 Task: Change curved connector line to lose dashed.
Action: Mouse moved to (509, 300)
Screenshot: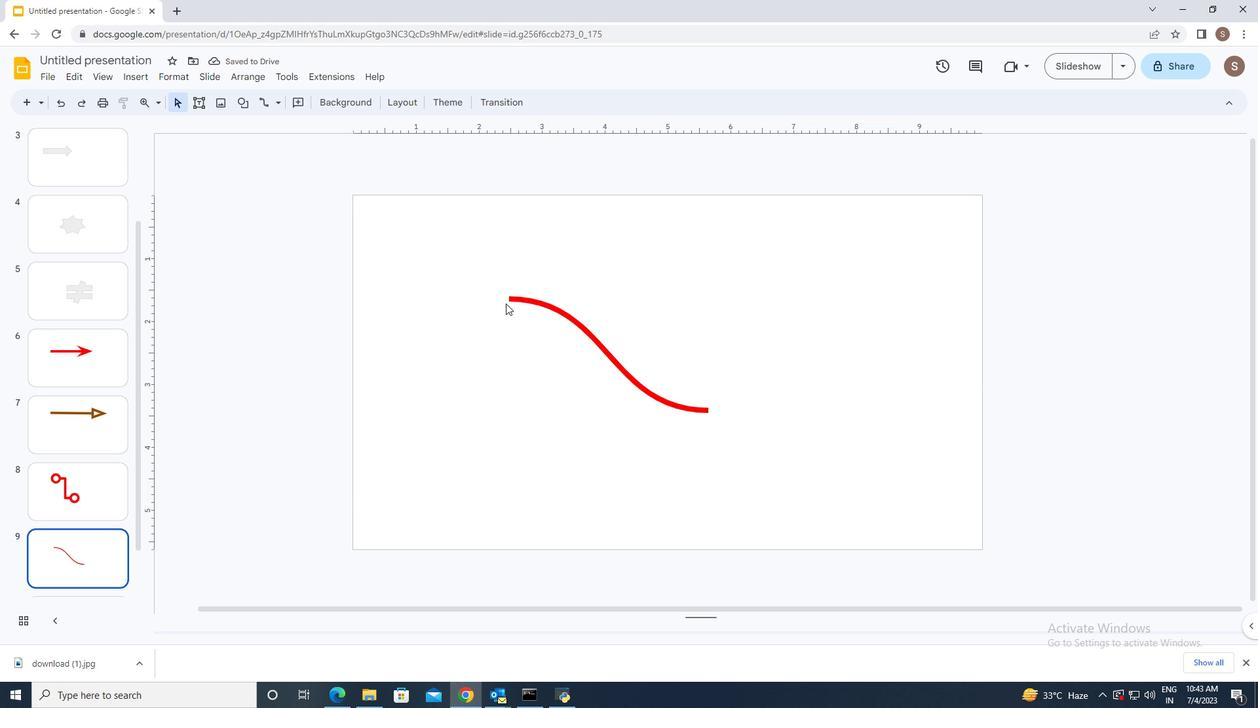 
Action: Mouse pressed left at (509, 300)
Screenshot: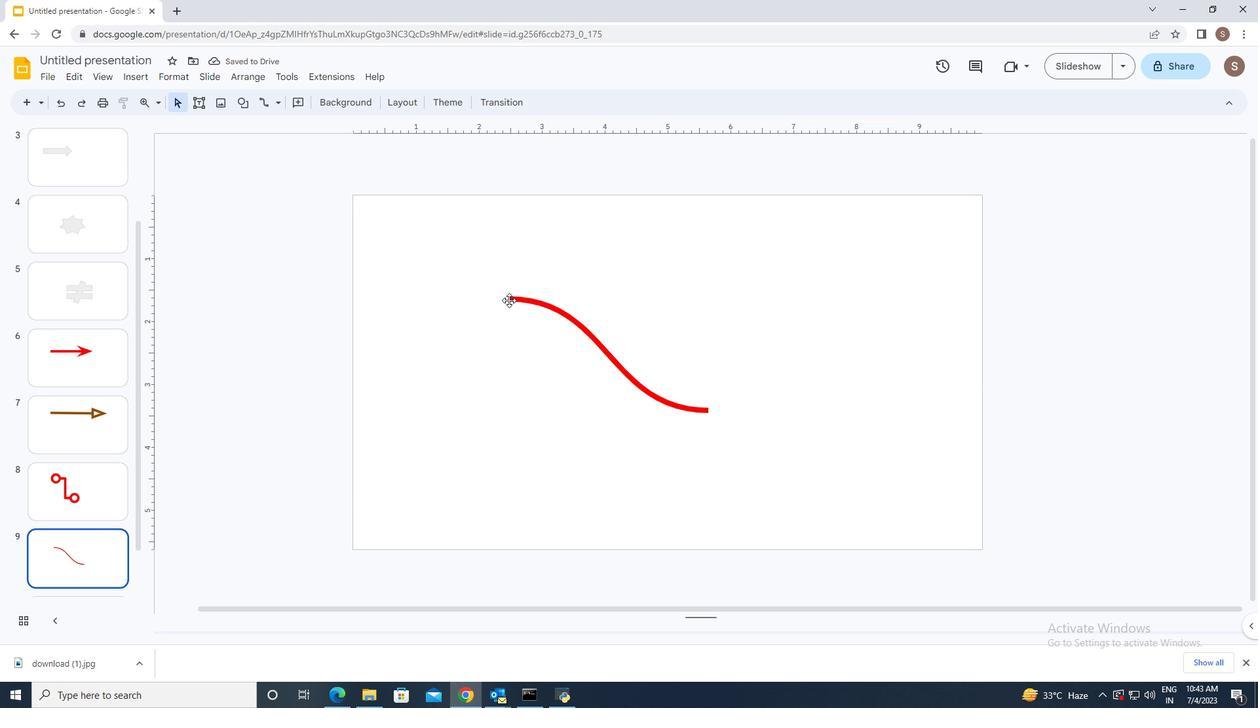 
Action: Mouse moved to (350, 96)
Screenshot: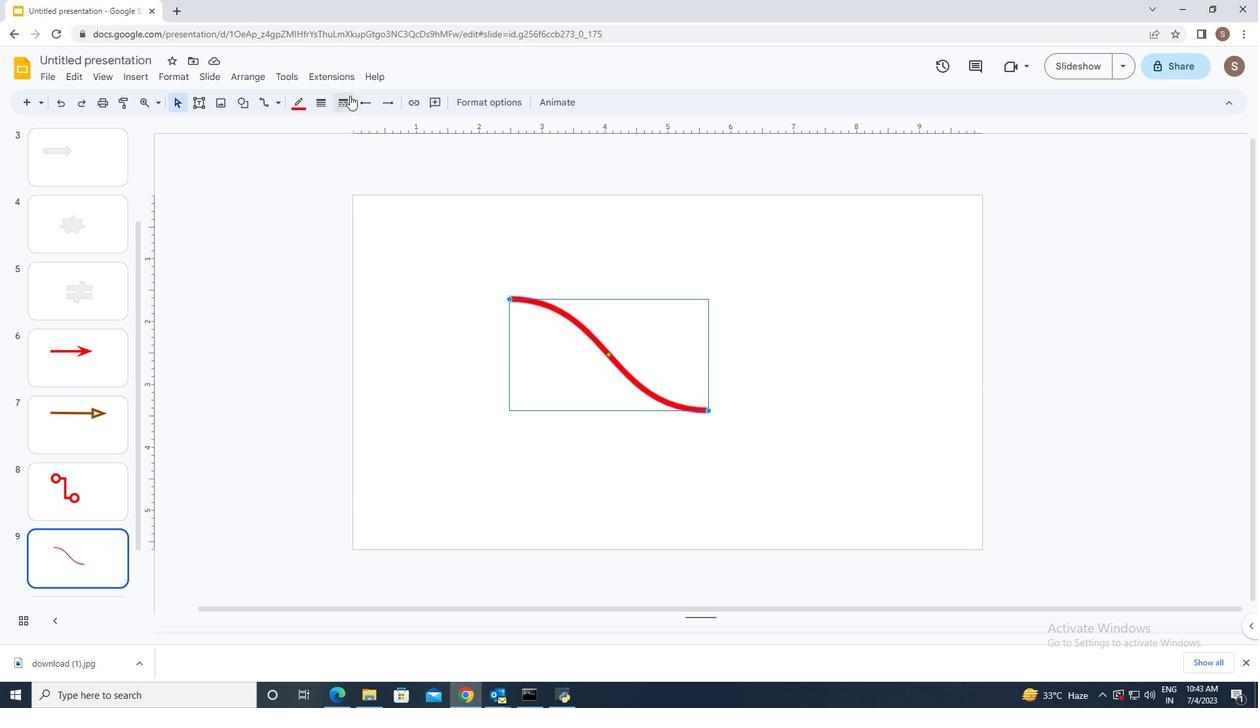 
Action: Mouse pressed left at (350, 96)
Screenshot: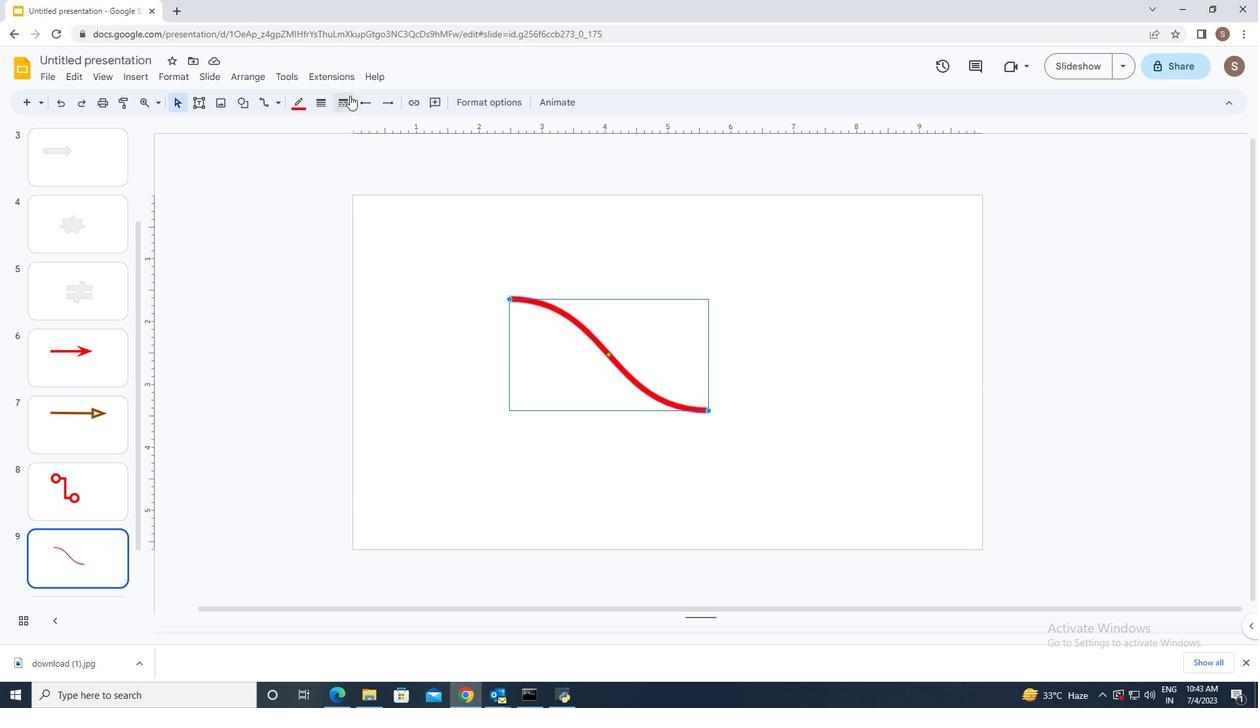 
Action: Mouse moved to (366, 213)
Screenshot: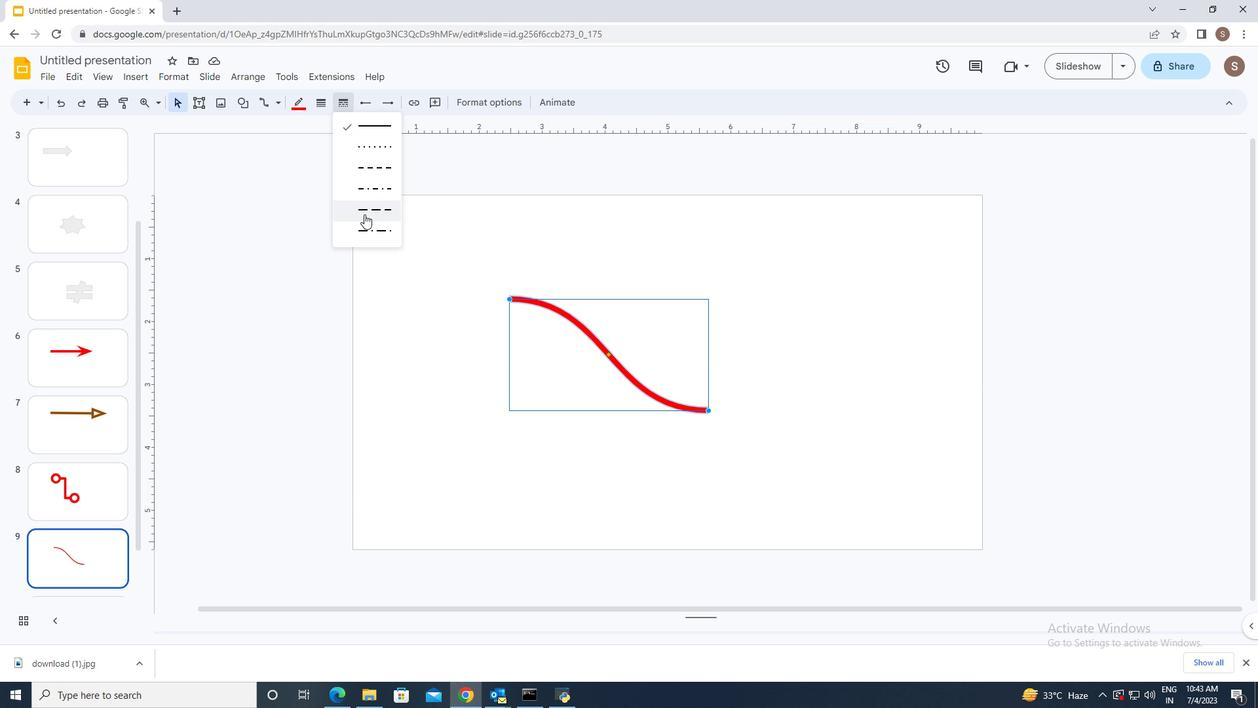 
Action: Mouse pressed left at (366, 213)
Screenshot: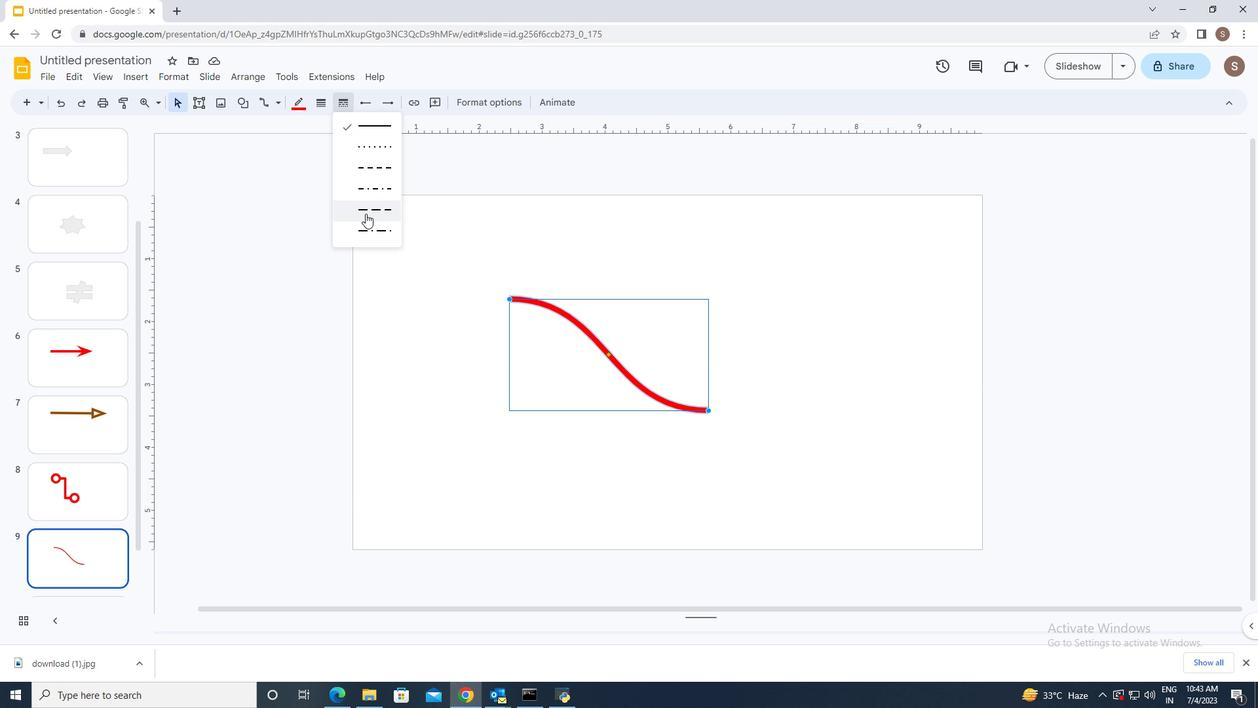 
Action: Mouse moved to (464, 470)
Screenshot: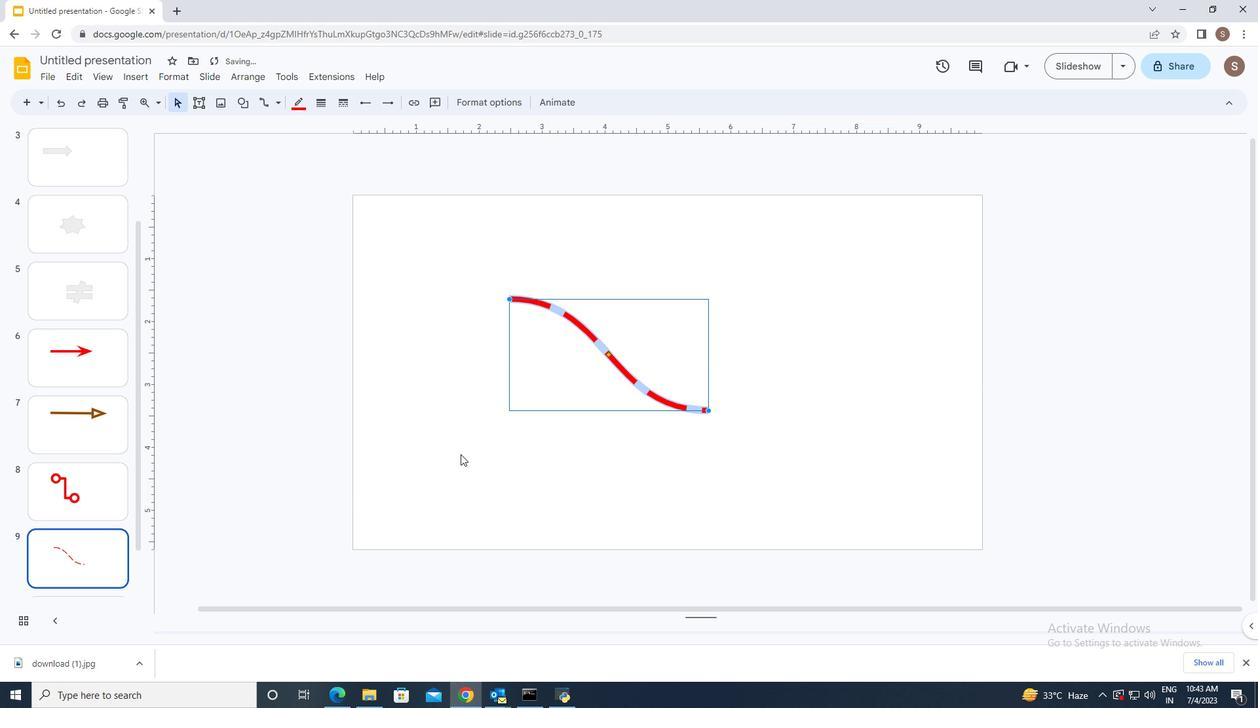 
Action: Mouse pressed left at (464, 470)
Screenshot: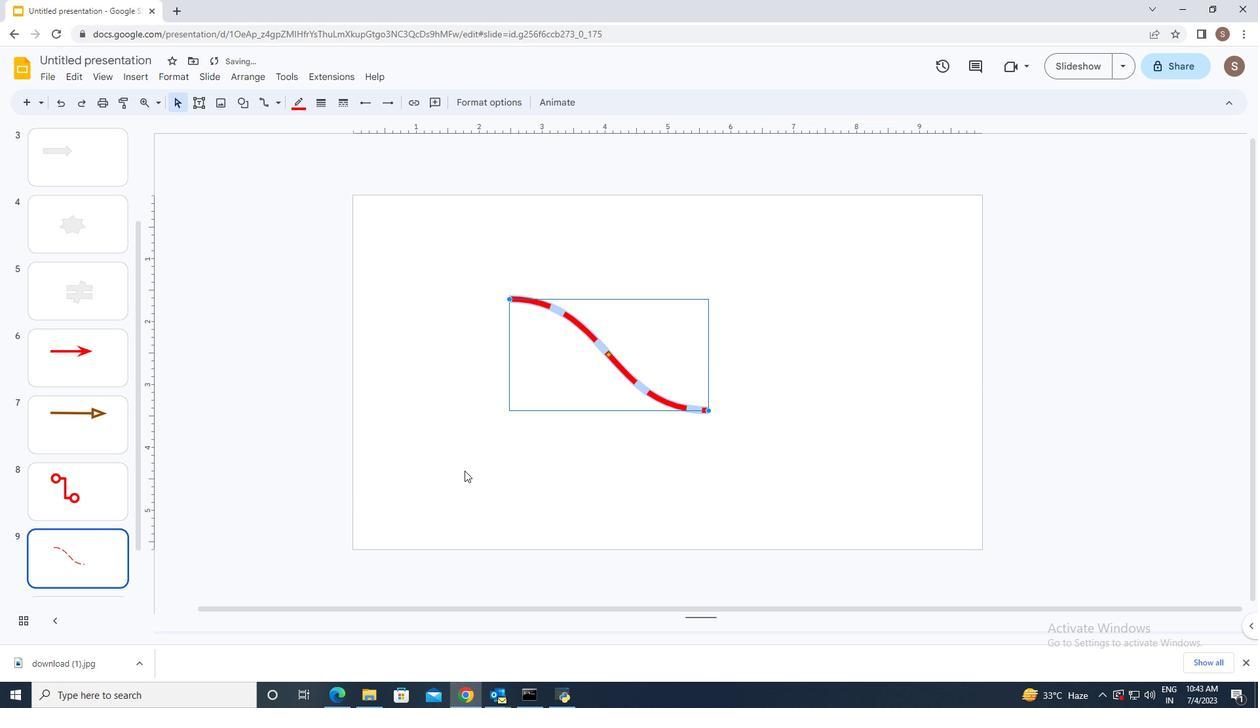 
